 Task: Check for job postings on the  page of Amazon
Action: Mouse moved to (492, 36)
Screenshot: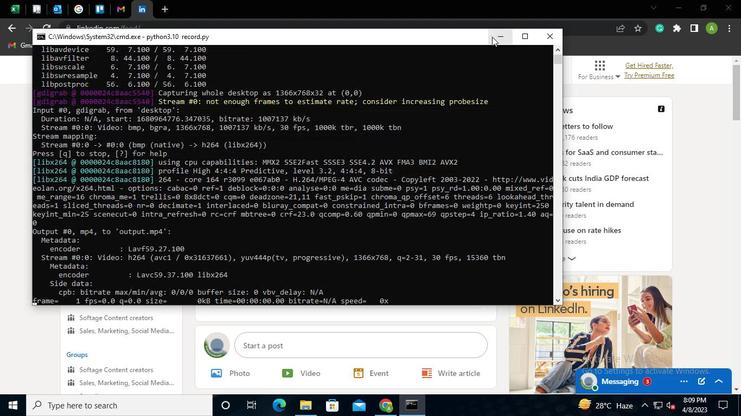 
Action: Mouse pressed left at (492, 36)
Screenshot: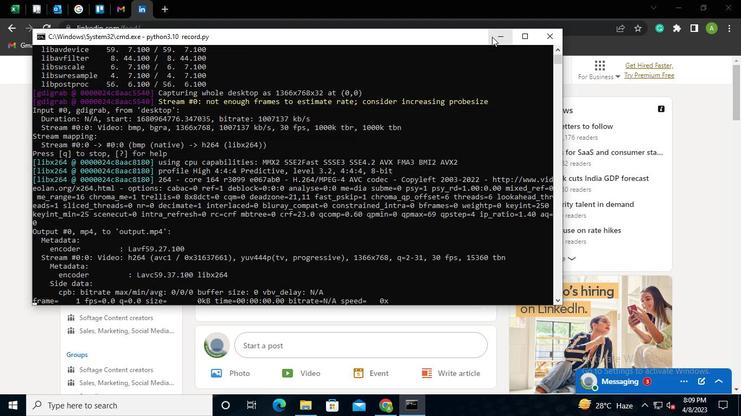 
Action: Mouse moved to (109, 69)
Screenshot: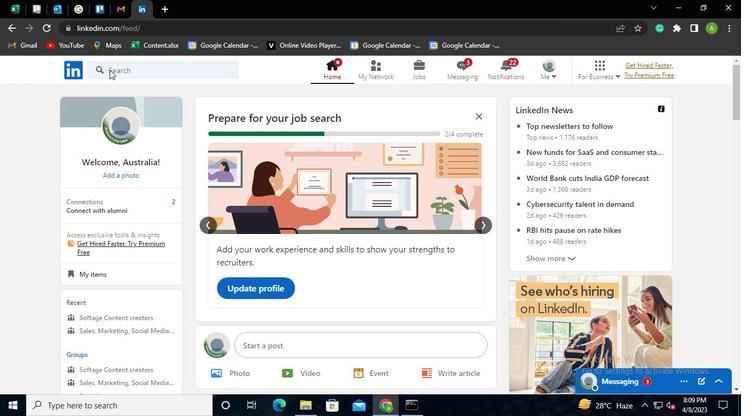 
Action: Mouse pressed left at (109, 69)
Screenshot: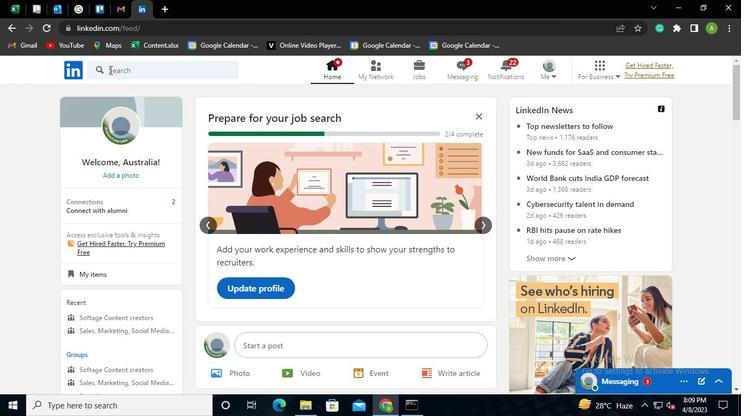 
Action: Mouse moved to (119, 126)
Screenshot: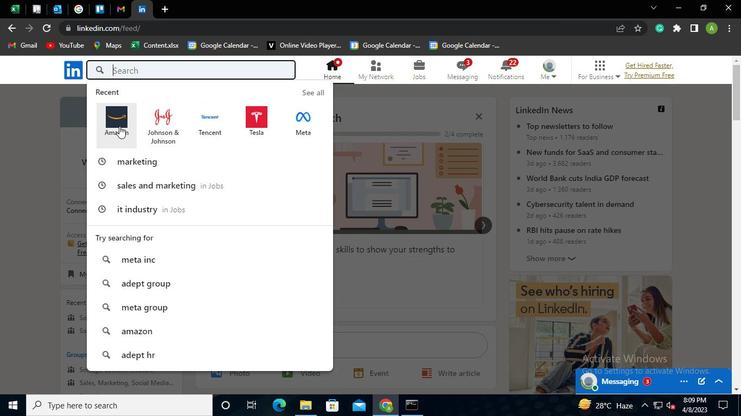 
Action: Mouse pressed left at (119, 126)
Screenshot: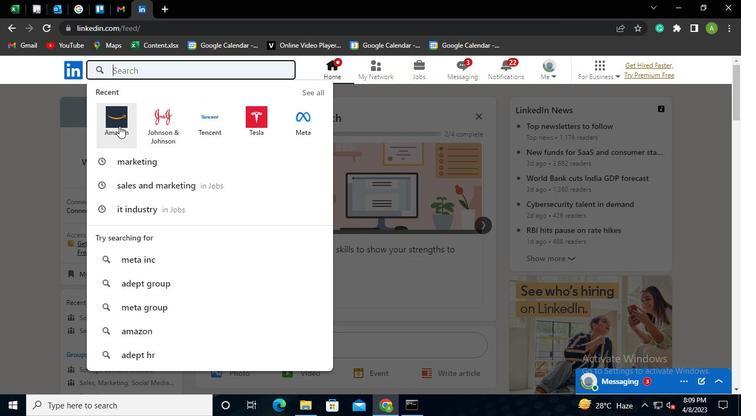 
Action: Mouse moved to (237, 122)
Screenshot: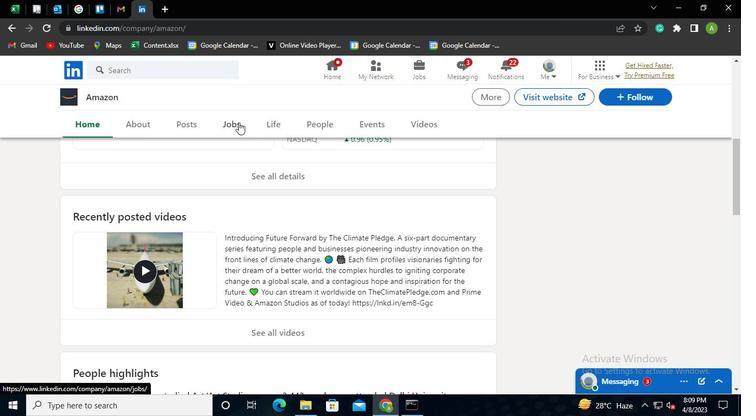 
Action: Mouse pressed left at (237, 122)
Screenshot: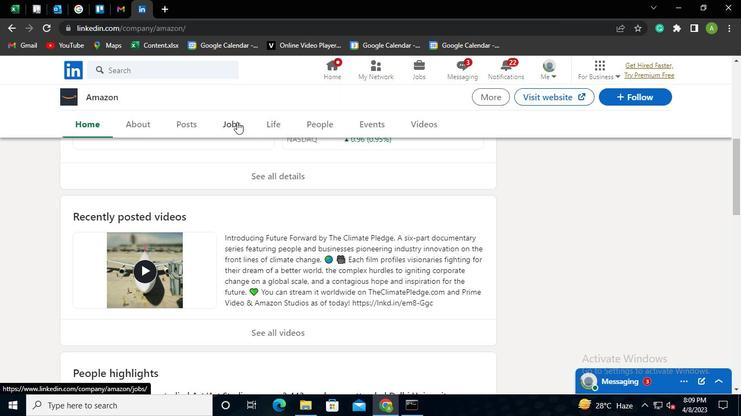 
Action: Mouse moved to (281, 352)
Screenshot: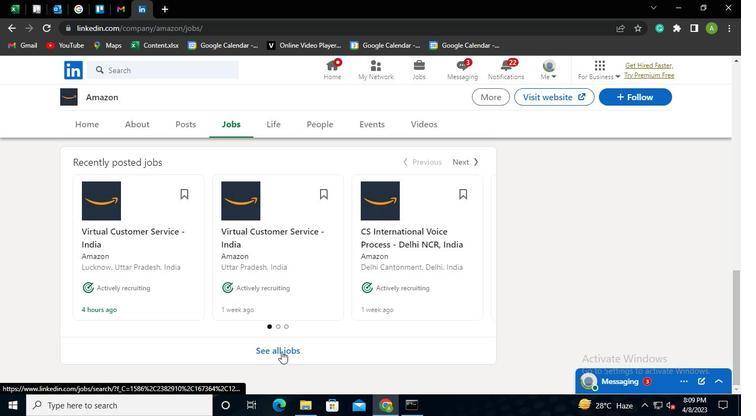 
Action: Mouse pressed left at (281, 352)
Screenshot: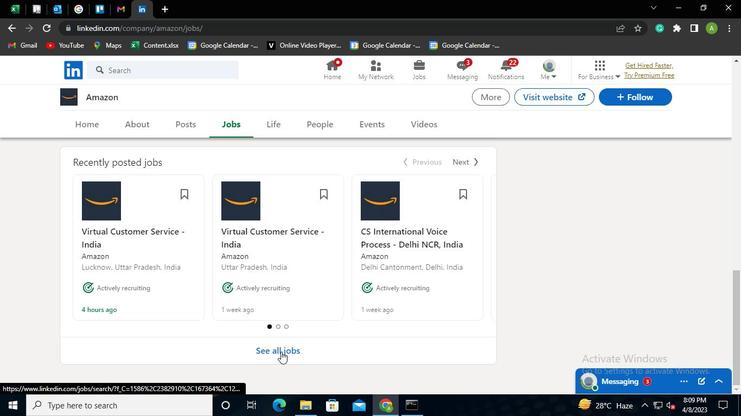 
Action: Mouse moved to (416, 405)
Screenshot: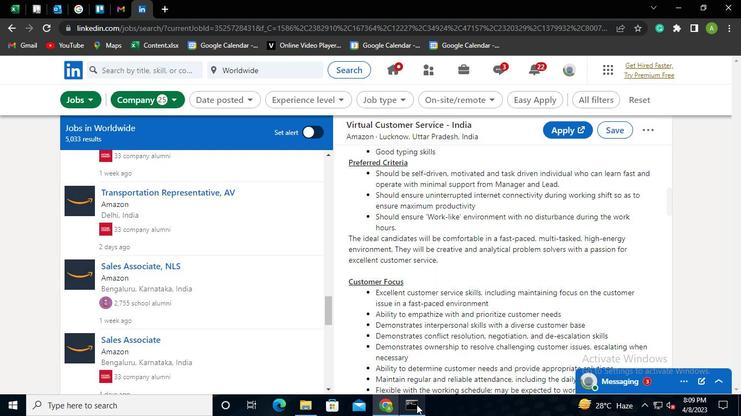 
Action: Mouse pressed left at (416, 405)
Screenshot: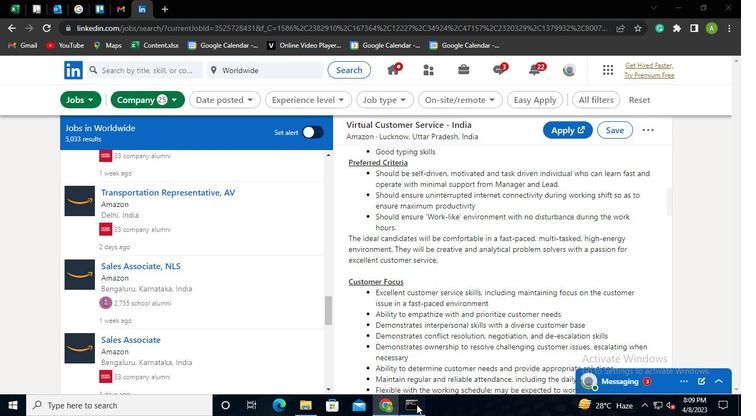
Action: Mouse moved to (557, 34)
Screenshot: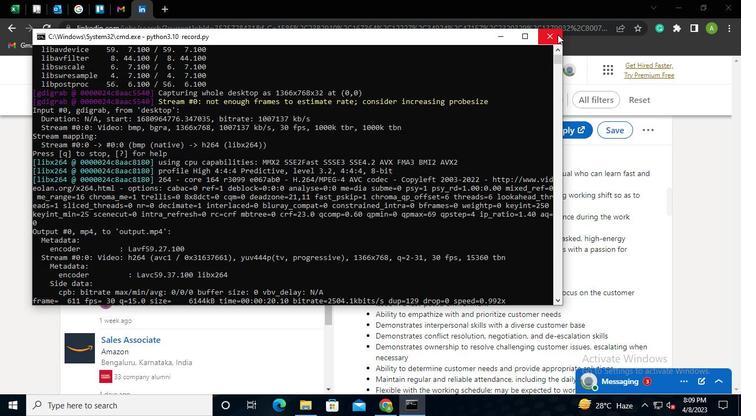 
Action: Mouse pressed left at (557, 34)
Screenshot: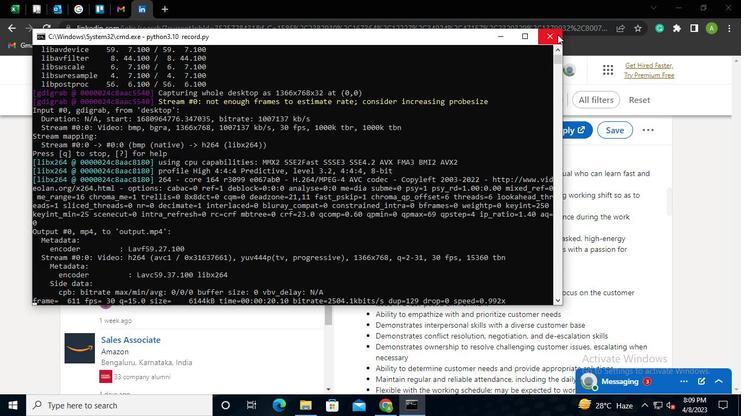 
Action: Mouse moved to (556, 33)
Screenshot: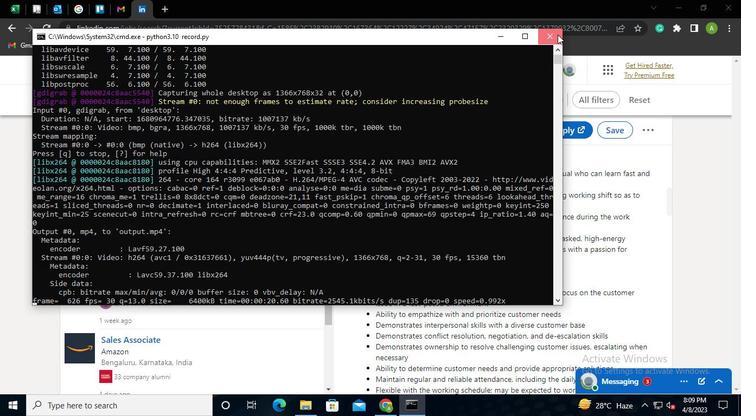
